 Task: Create Board Competitive Intelligence Platforms and Tools to Workspace Business Valuation Services. Create Board Brand Guidelines Review and Optimization to Workspace Business Valuation Services. Create Board Business Model Revenue Model Validation and Improvement to Workspace Business Valuation Services
Action: Mouse moved to (349, 77)
Screenshot: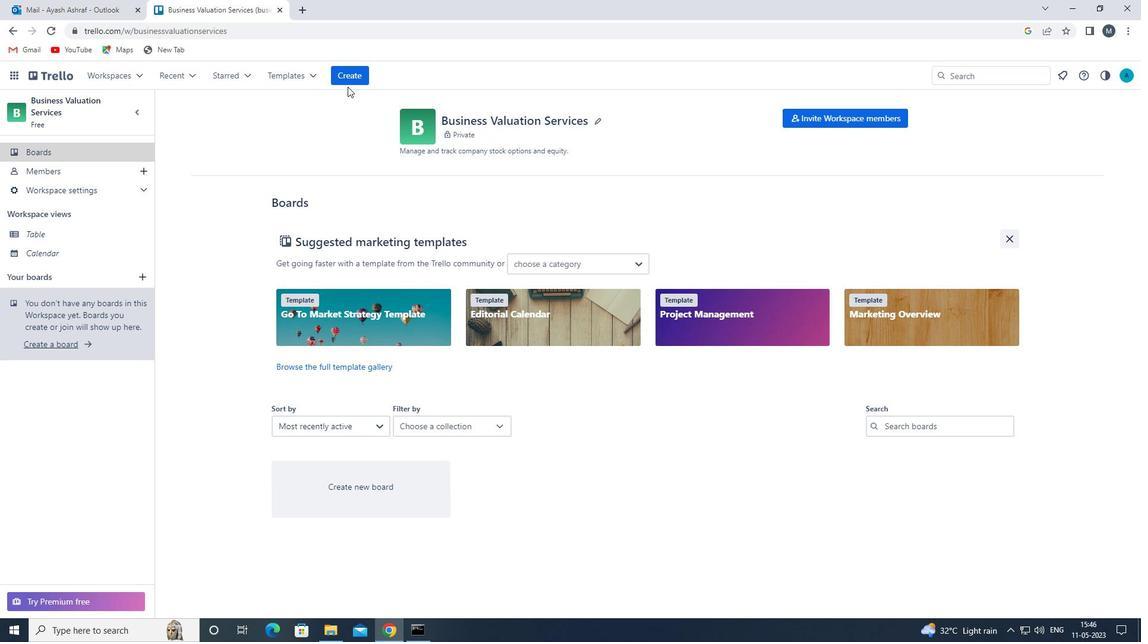 
Action: Mouse pressed left at (349, 77)
Screenshot: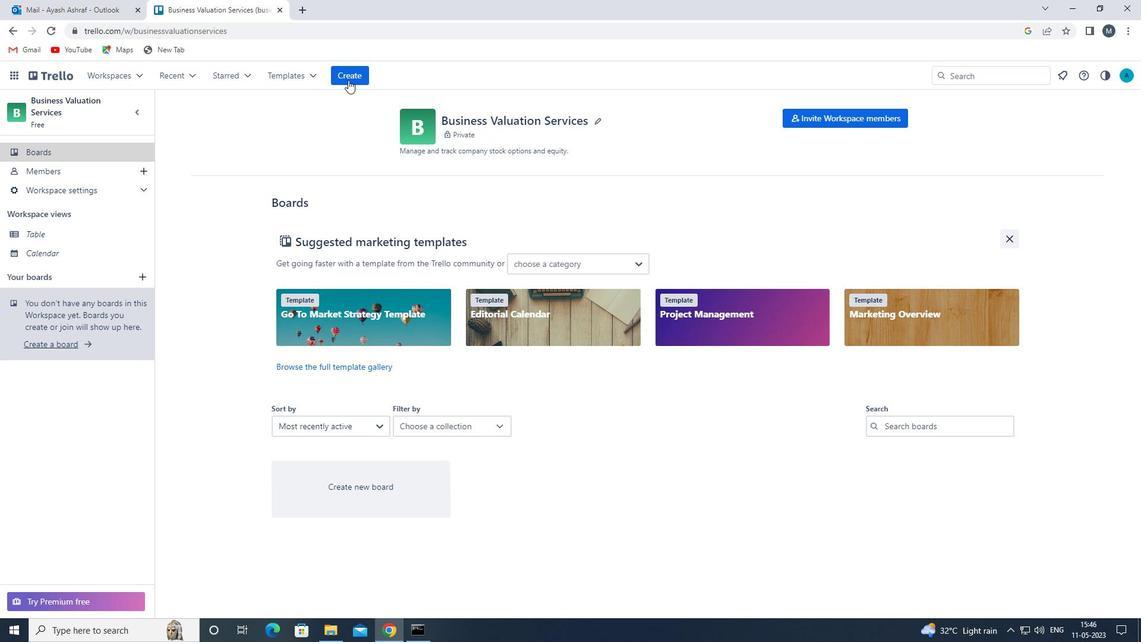 
Action: Mouse moved to (391, 102)
Screenshot: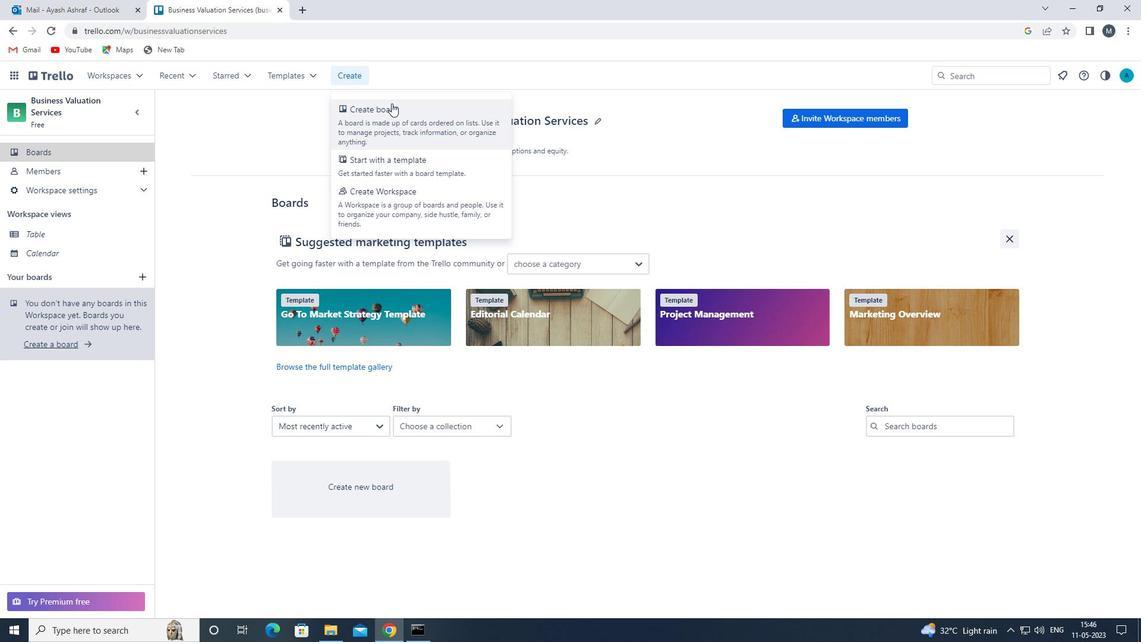 
Action: Mouse pressed left at (391, 102)
Screenshot: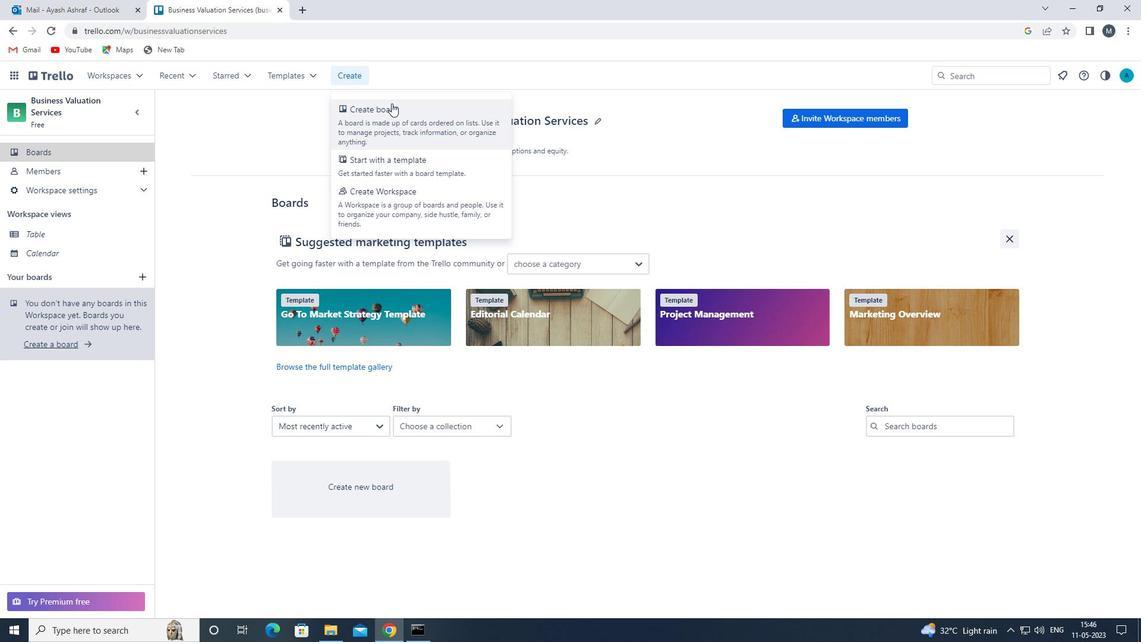 
Action: Mouse moved to (359, 297)
Screenshot: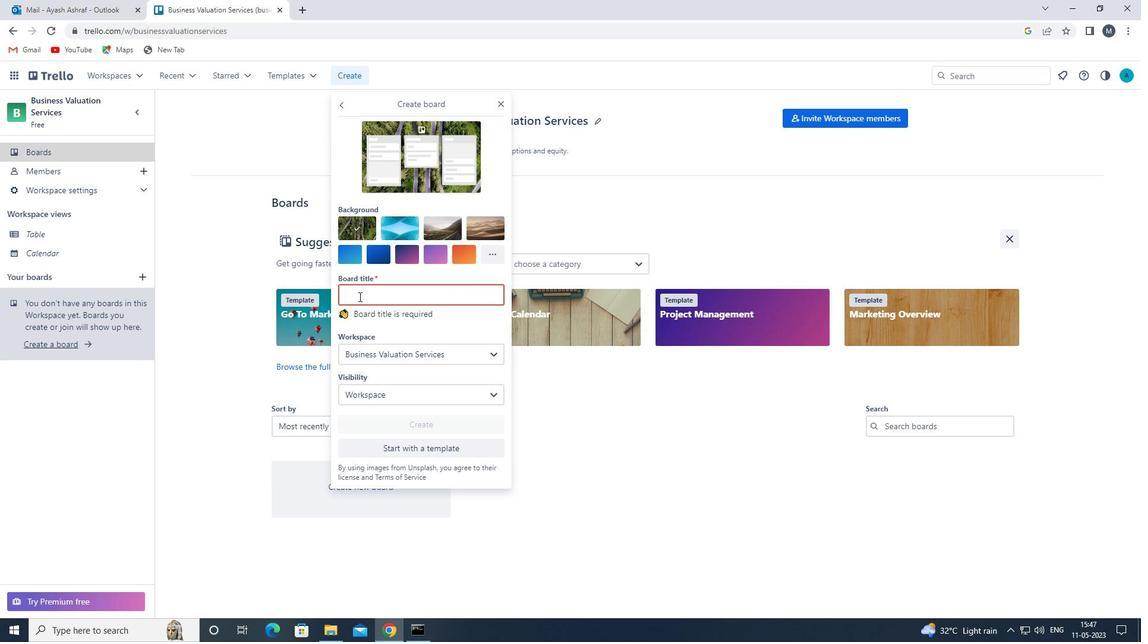 
Action: Mouse pressed left at (359, 297)
Screenshot: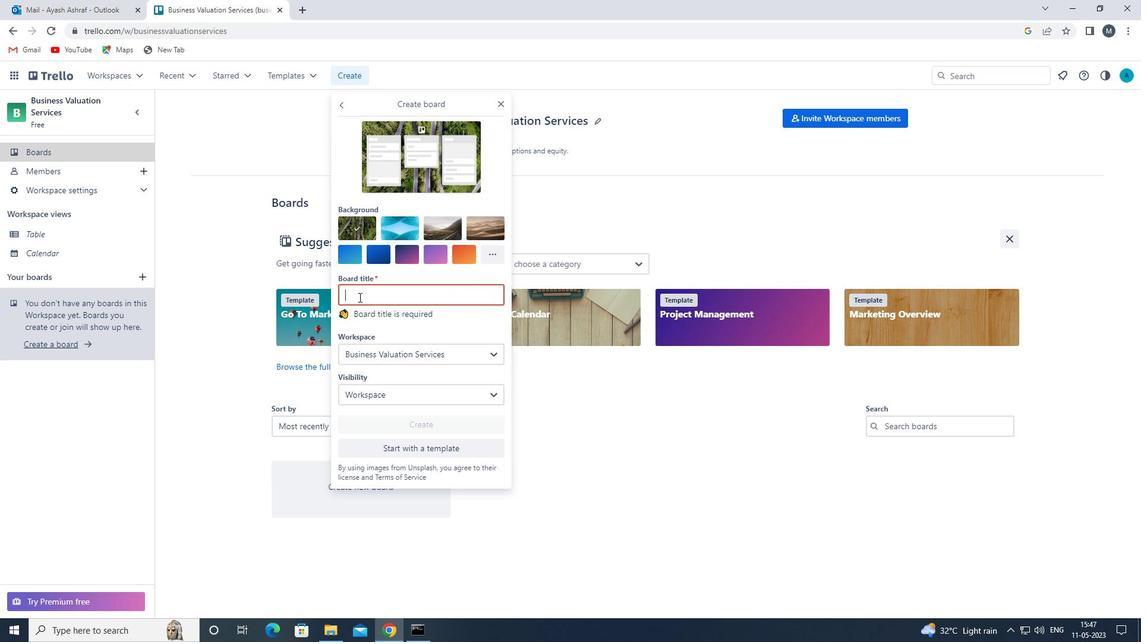 
Action: Key pressed <Key.shift>COMPETITIVE<Key.space><Key.shift>INTELLIGENCE<Key.space><Key.shift>PLATFORMS<Key.space>AND<Key.space><Key.shift>TOOLS
Screenshot: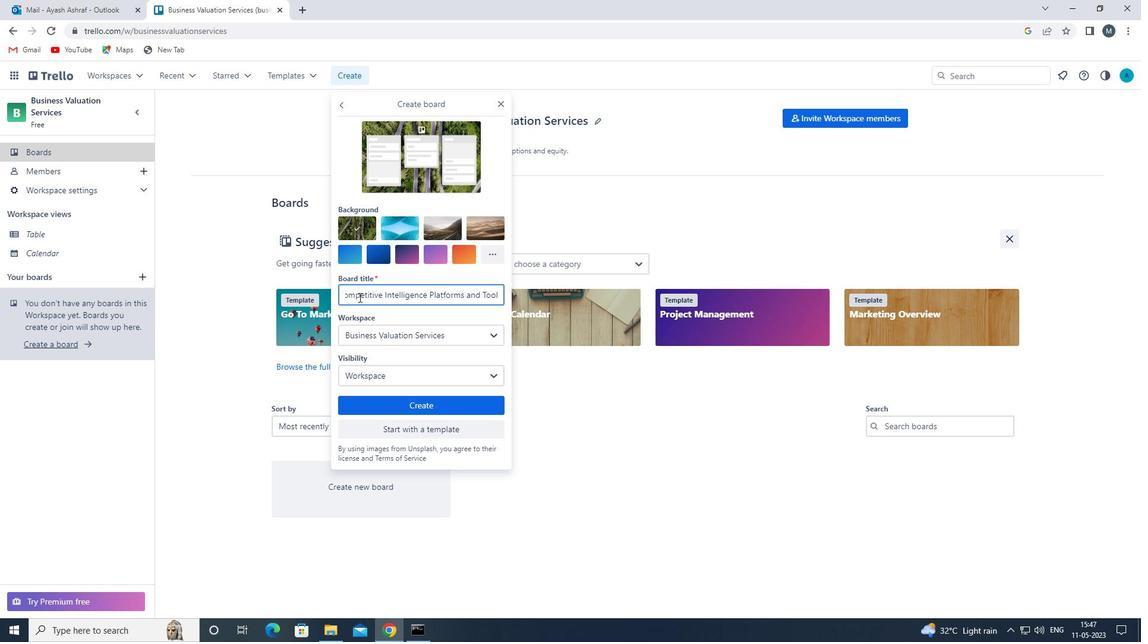 
Action: Mouse moved to (397, 400)
Screenshot: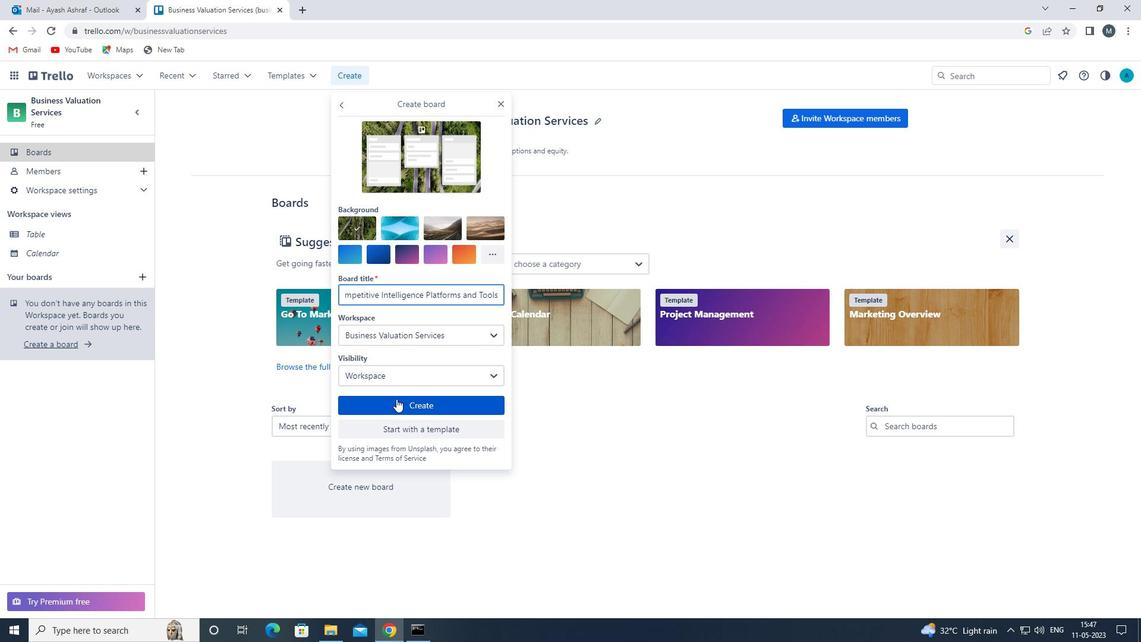
Action: Mouse pressed left at (397, 400)
Screenshot: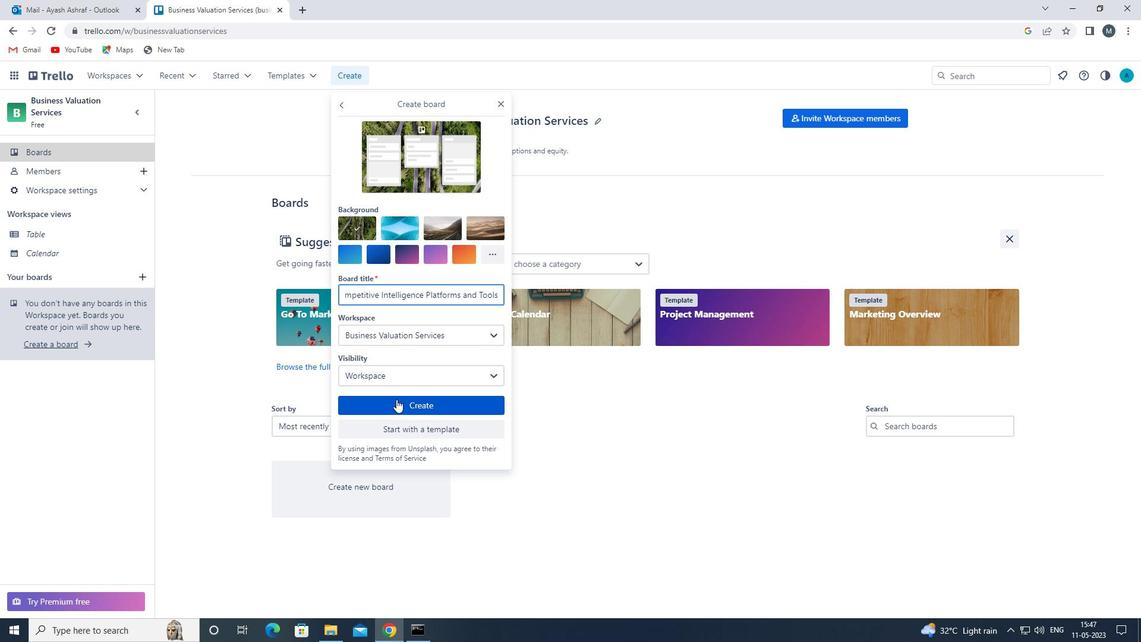
Action: Mouse moved to (346, 74)
Screenshot: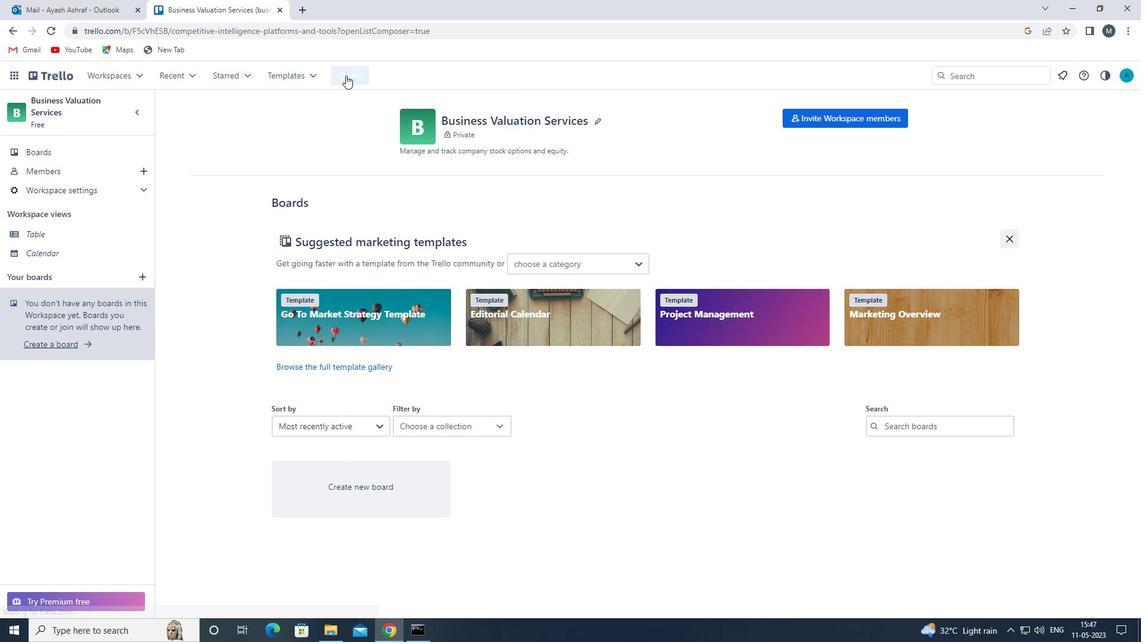 
Action: Mouse pressed left at (346, 74)
Screenshot: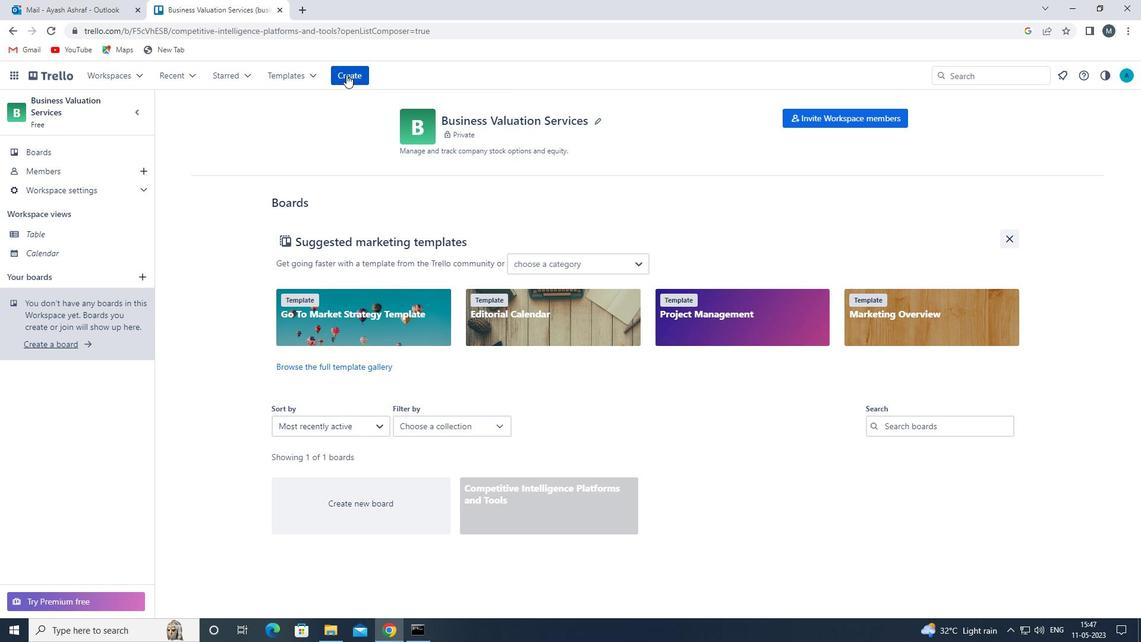 
Action: Mouse moved to (396, 118)
Screenshot: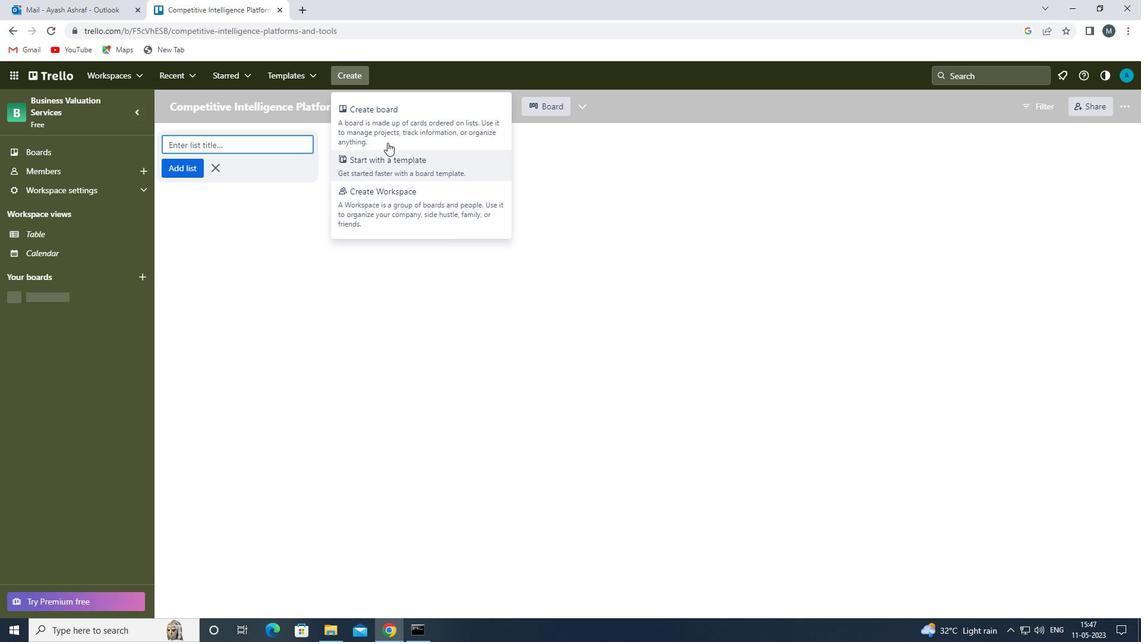
Action: Mouse pressed left at (396, 118)
Screenshot: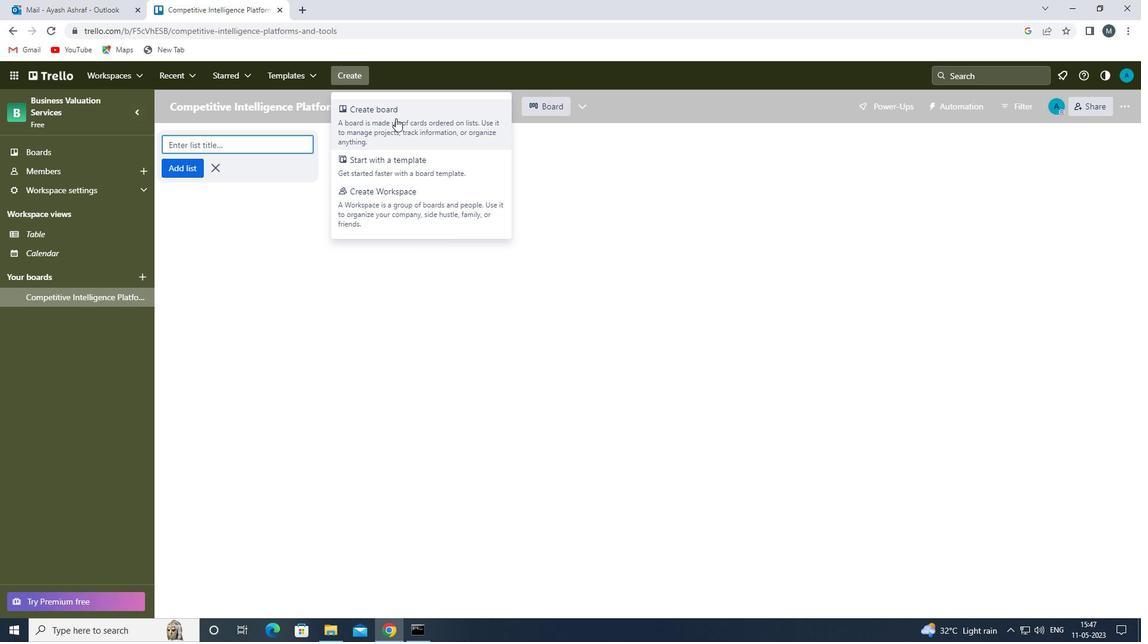 
Action: Mouse moved to (398, 299)
Screenshot: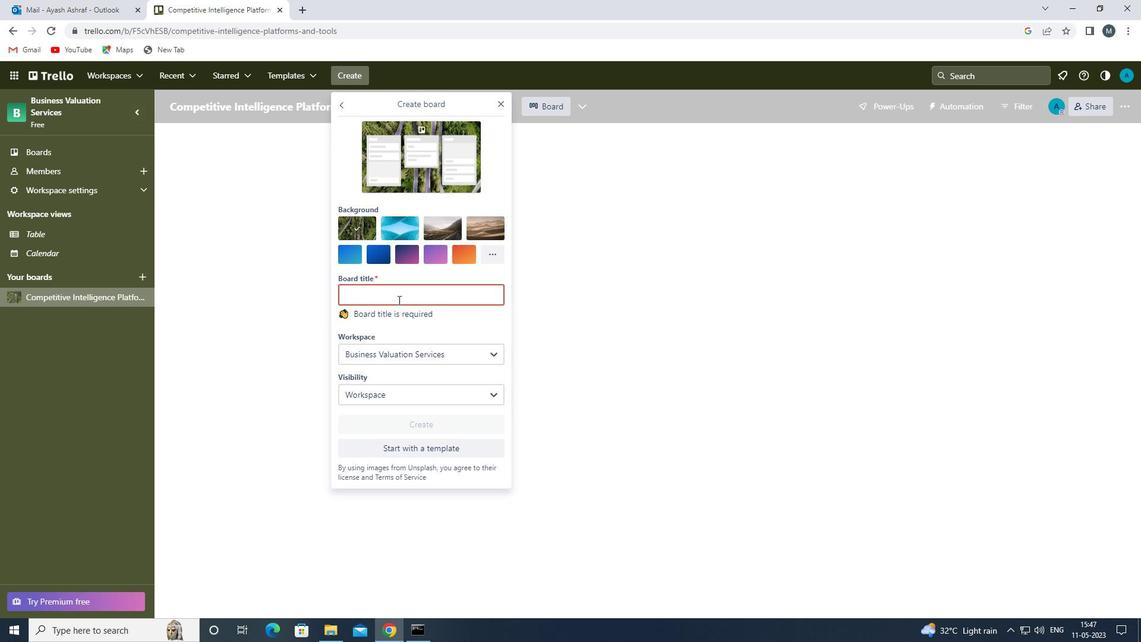 
Action: Mouse pressed left at (398, 299)
Screenshot: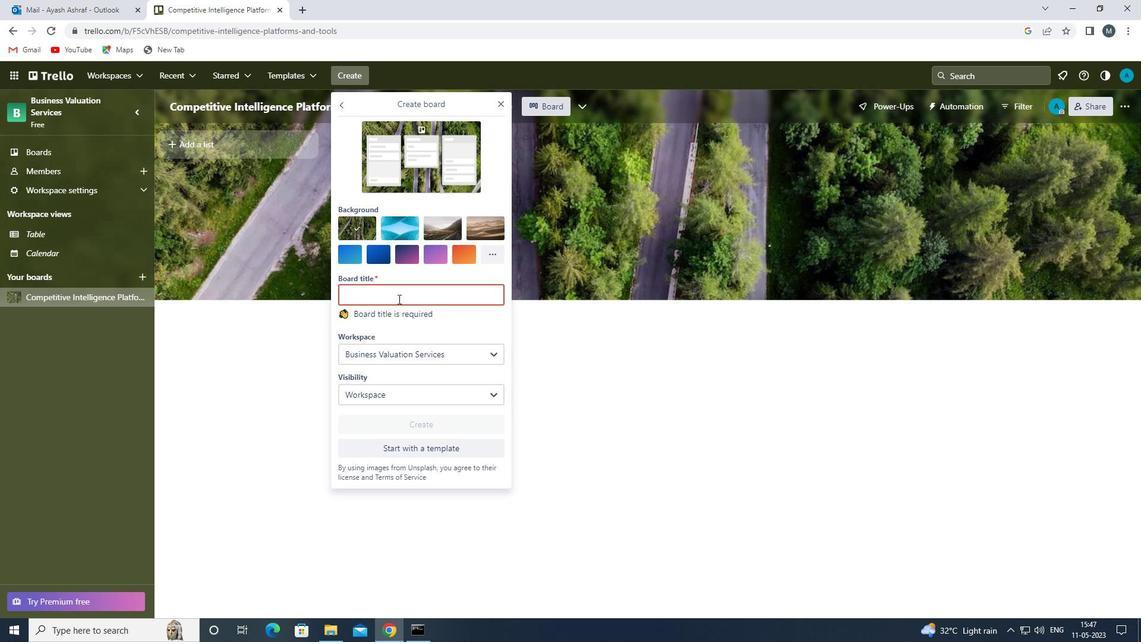 
Action: Key pressed <Key.shift>BRAND<Key.space><Key.shift>GUIDELINES<Key.space><Key.shift>REVIEW<Key.space>AND<Key.space><Key.shift>OPTIMIZATION<Key.space>
Screenshot: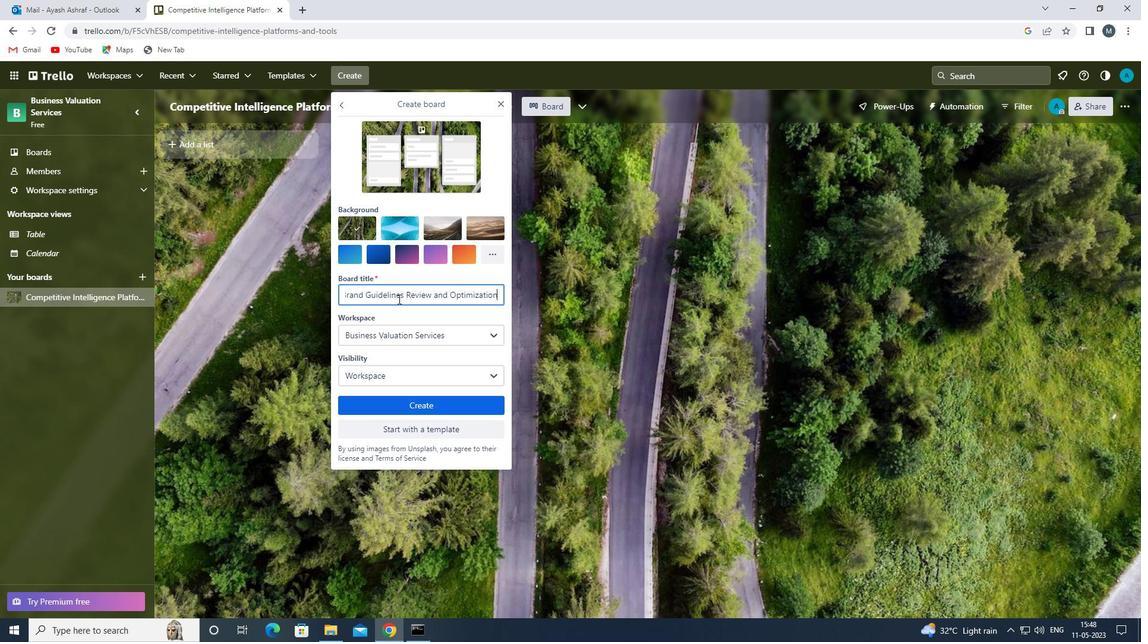 
Action: Mouse moved to (402, 405)
Screenshot: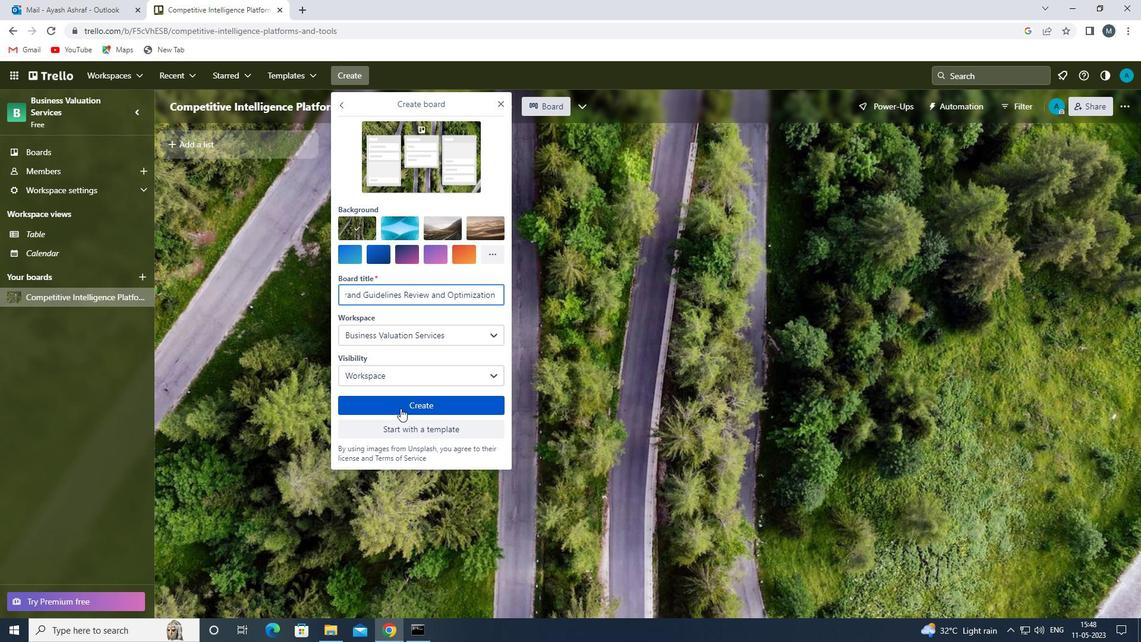 
Action: Mouse pressed left at (402, 405)
Screenshot: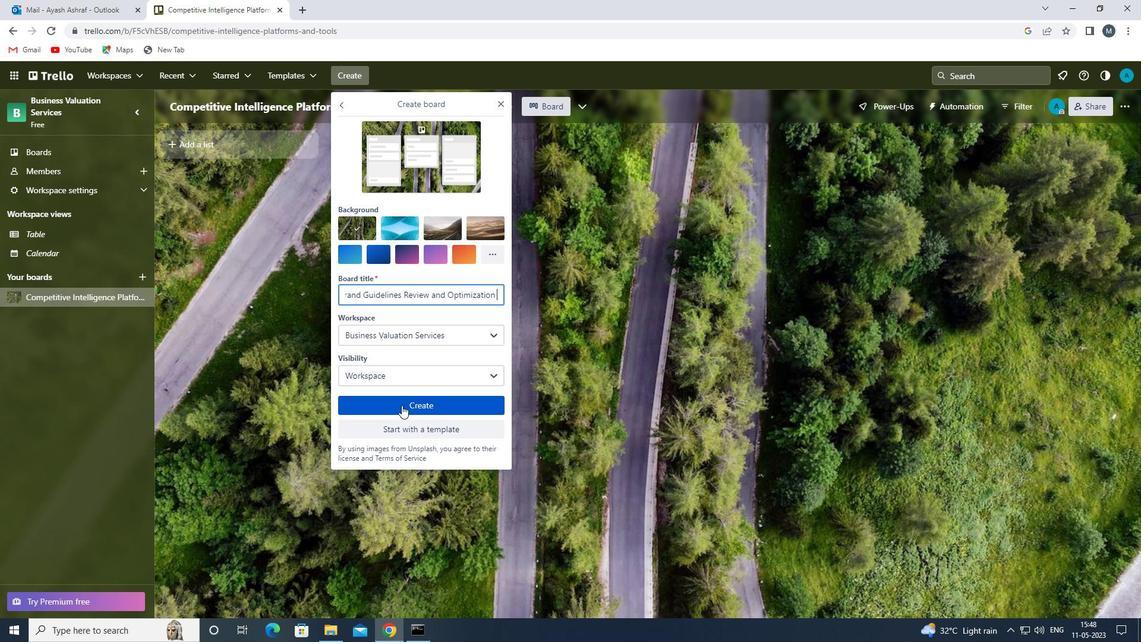 
Action: Mouse moved to (500, 102)
Screenshot: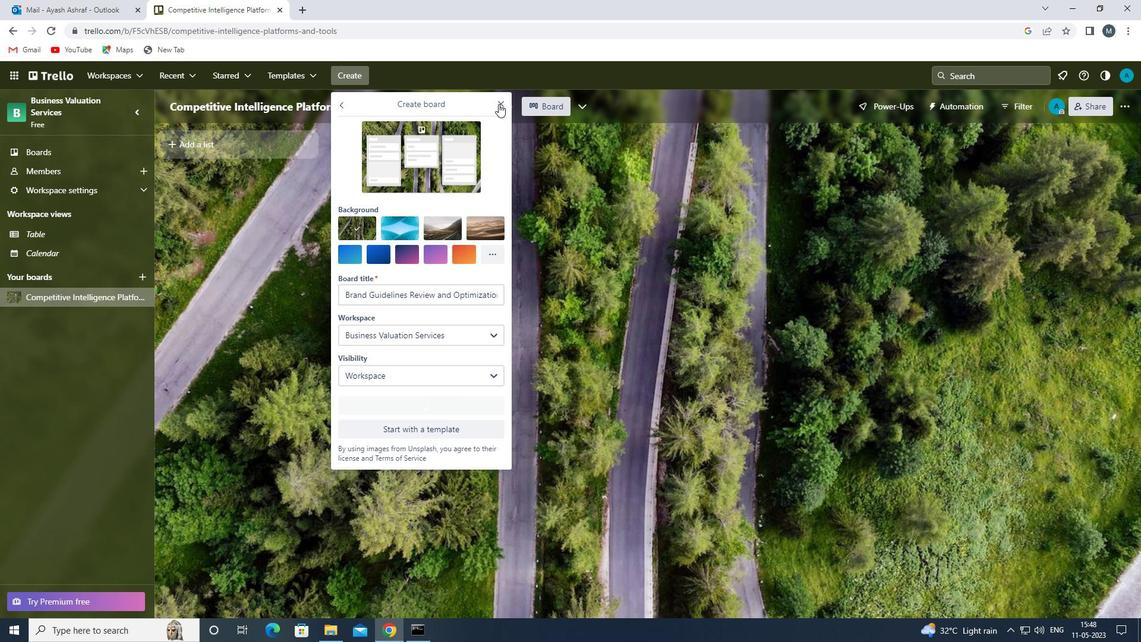 
Action: Mouse pressed left at (500, 102)
Screenshot: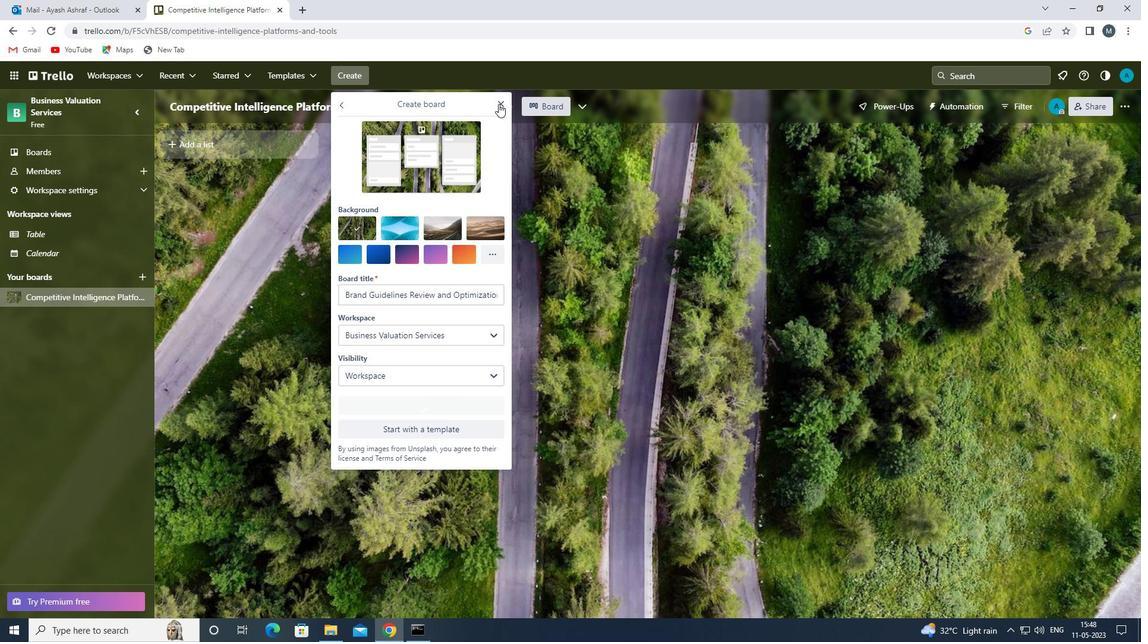 
Action: Mouse moved to (357, 78)
Screenshot: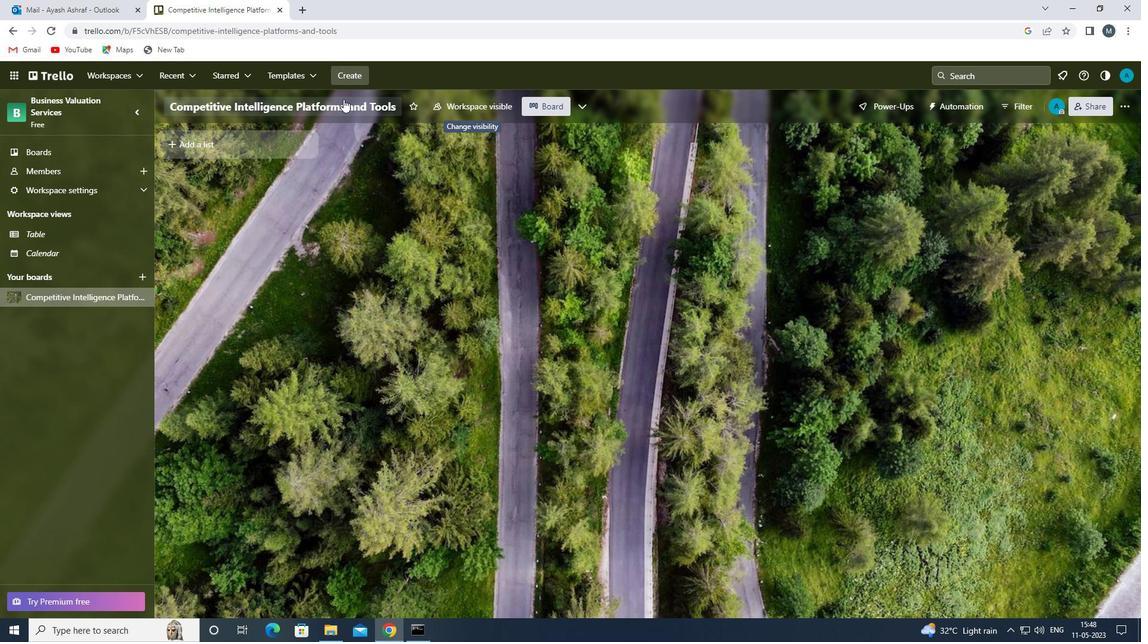 
Action: Mouse pressed left at (357, 78)
Screenshot: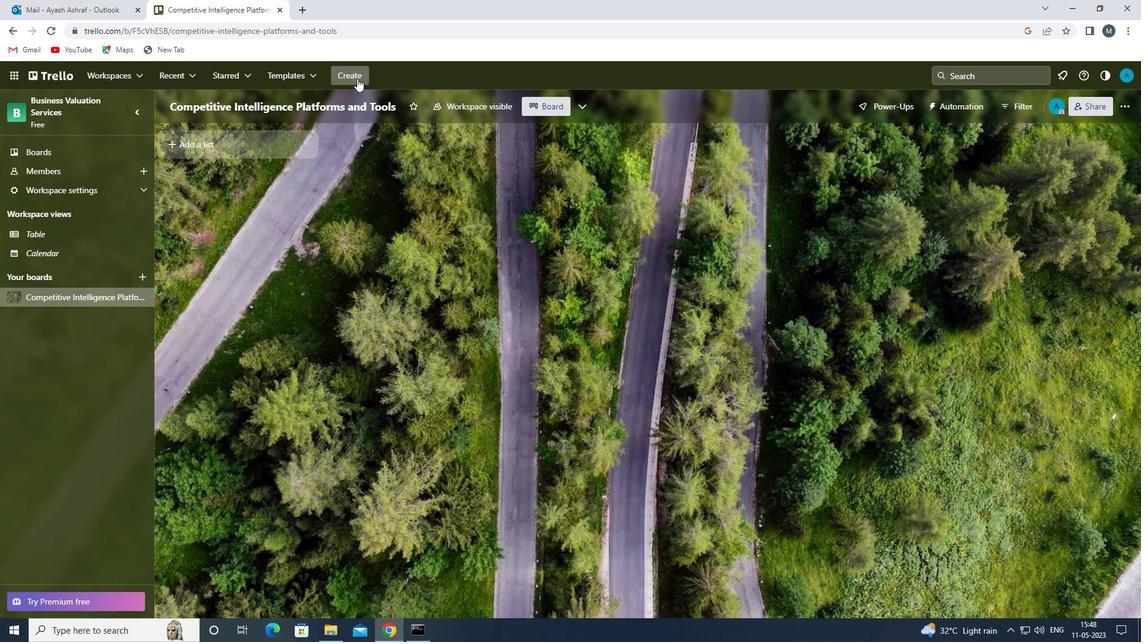 
Action: Mouse moved to (375, 204)
Screenshot: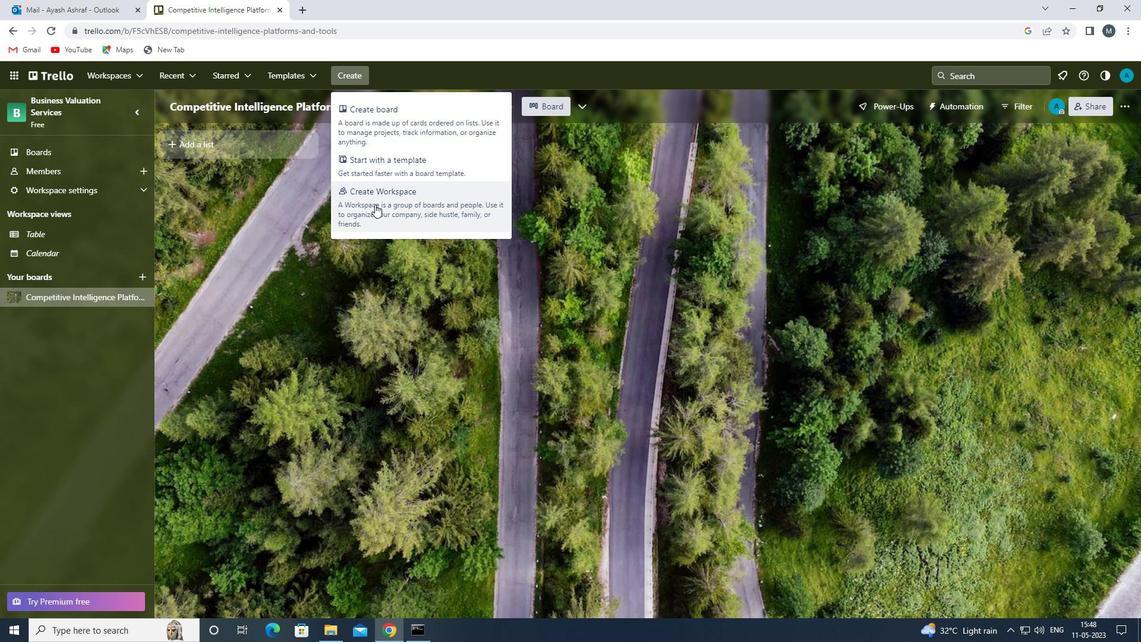 
Action: Mouse pressed left at (375, 204)
Screenshot: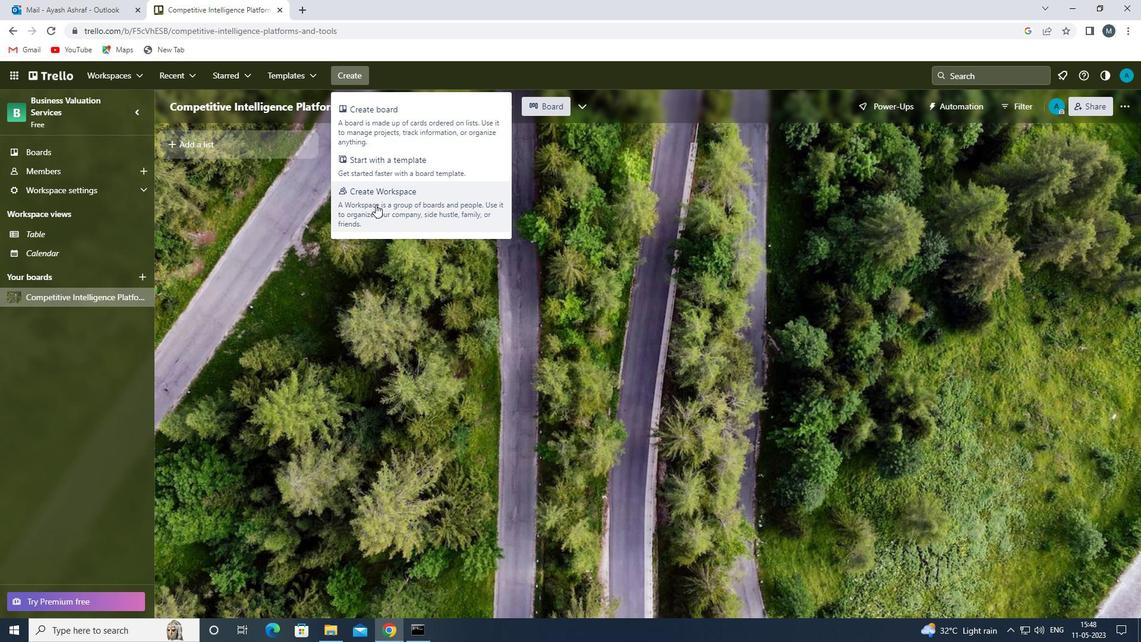 
Action: Mouse moved to (192, 261)
Screenshot: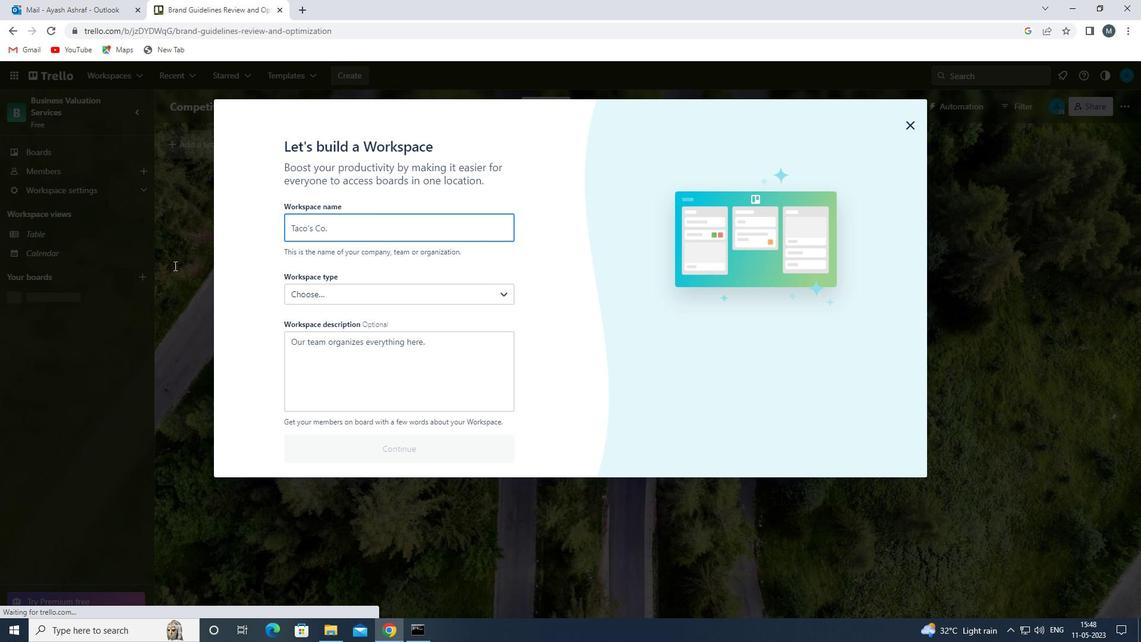 
Action: Mouse pressed left at (192, 261)
Screenshot: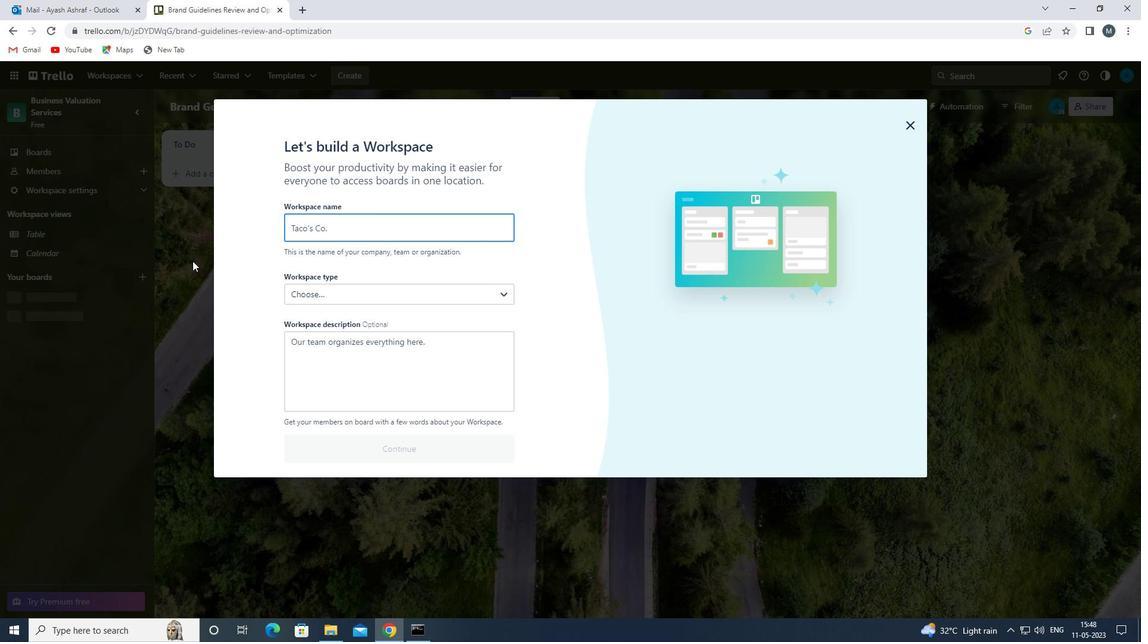 
Action: Mouse moved to (341, 76)
Screenshot: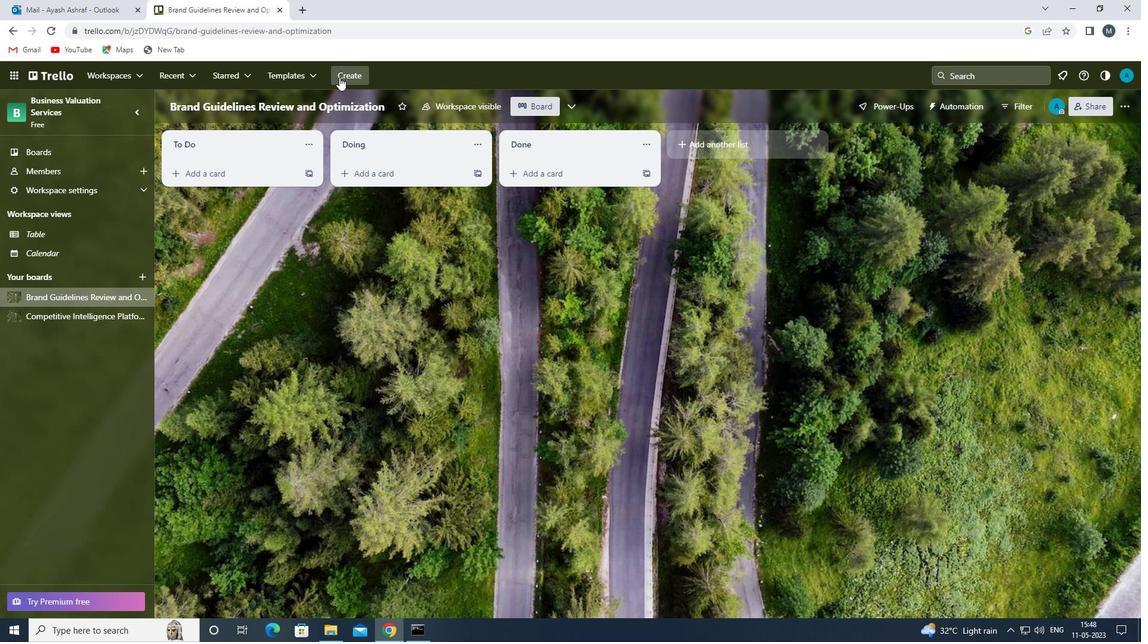 
Action: Mouse pressed left at (341, 76)
Screenshot: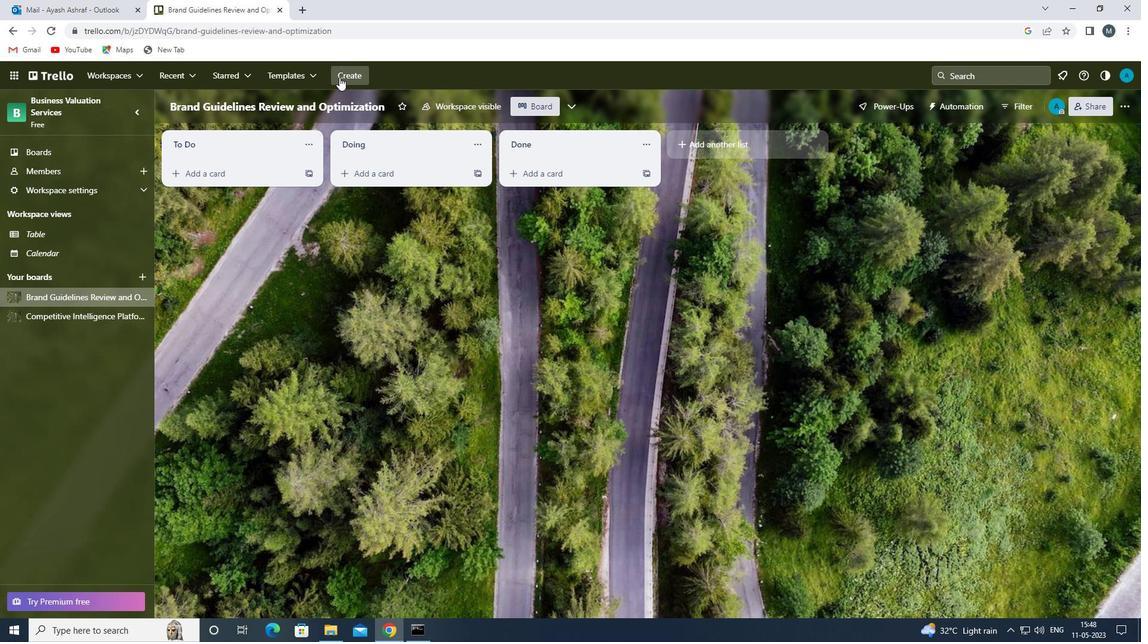 
Action: Mouse moved to (405, 118)
Screenshot: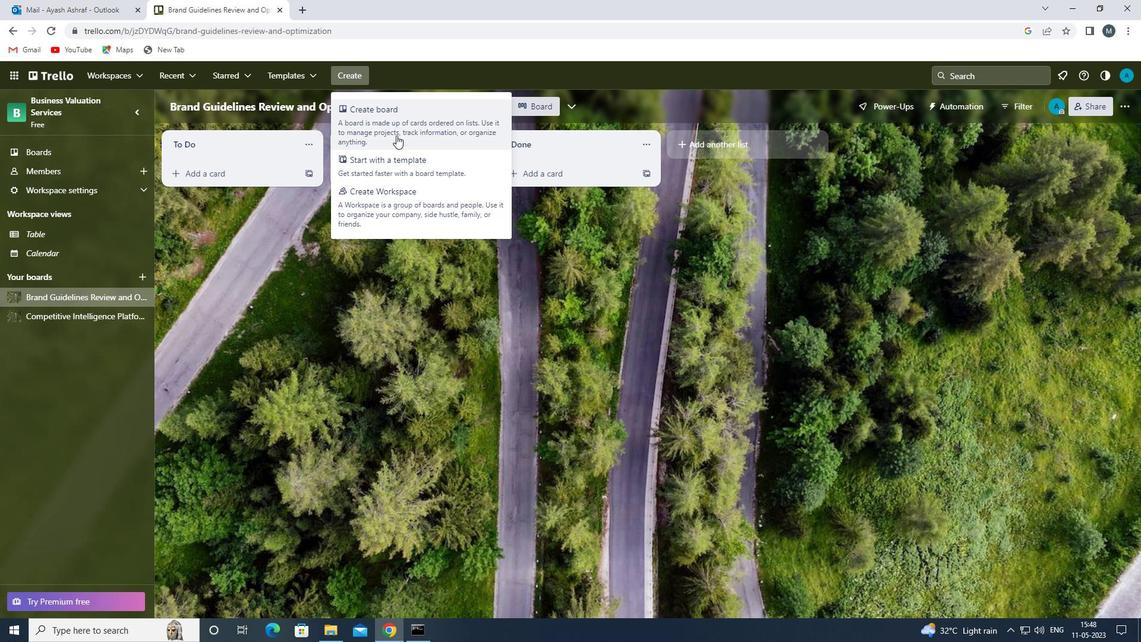 
Action: Mouse pressed left at (405, 118)
Screenshot: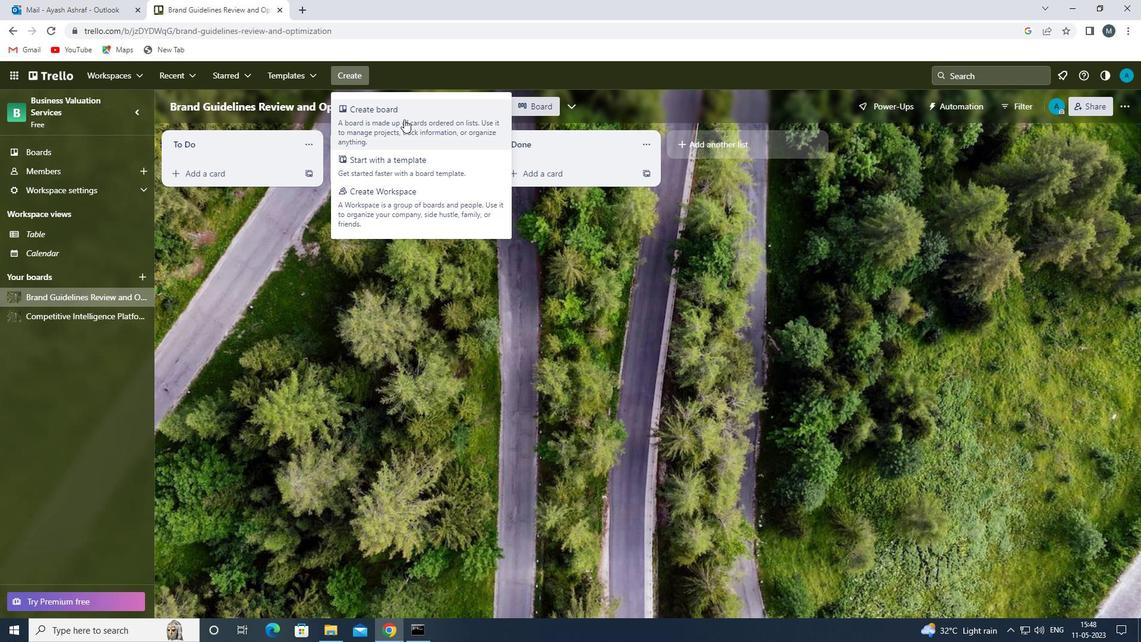 
Action: Mouse moved to (399, 297)
Screenshot: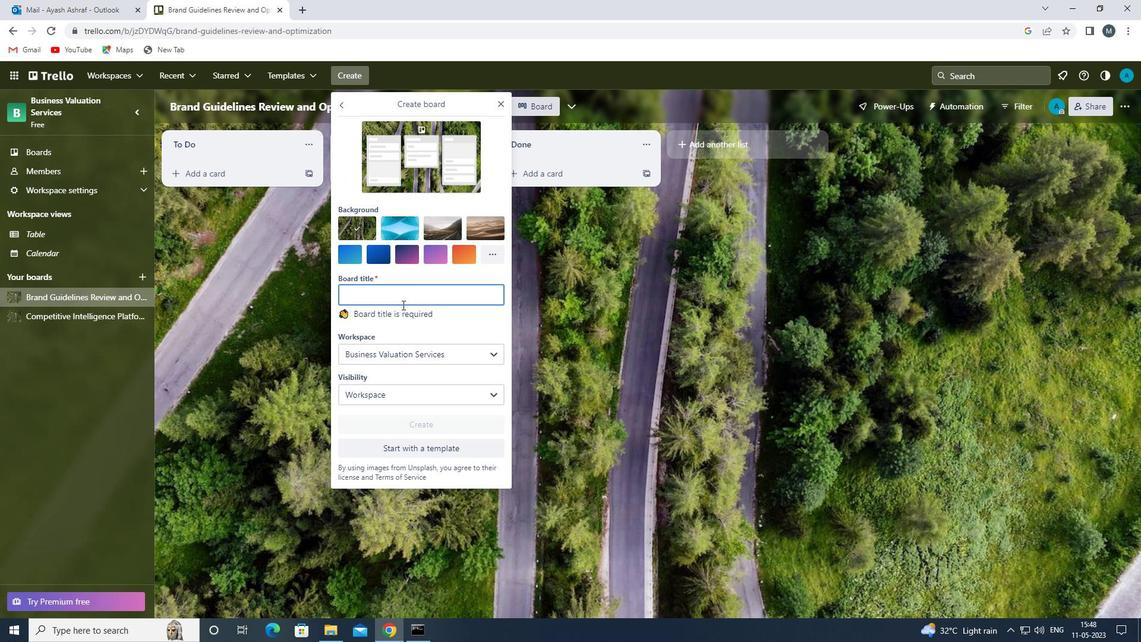
Action: Mouse pressed left at (399, 297)
Screenshot: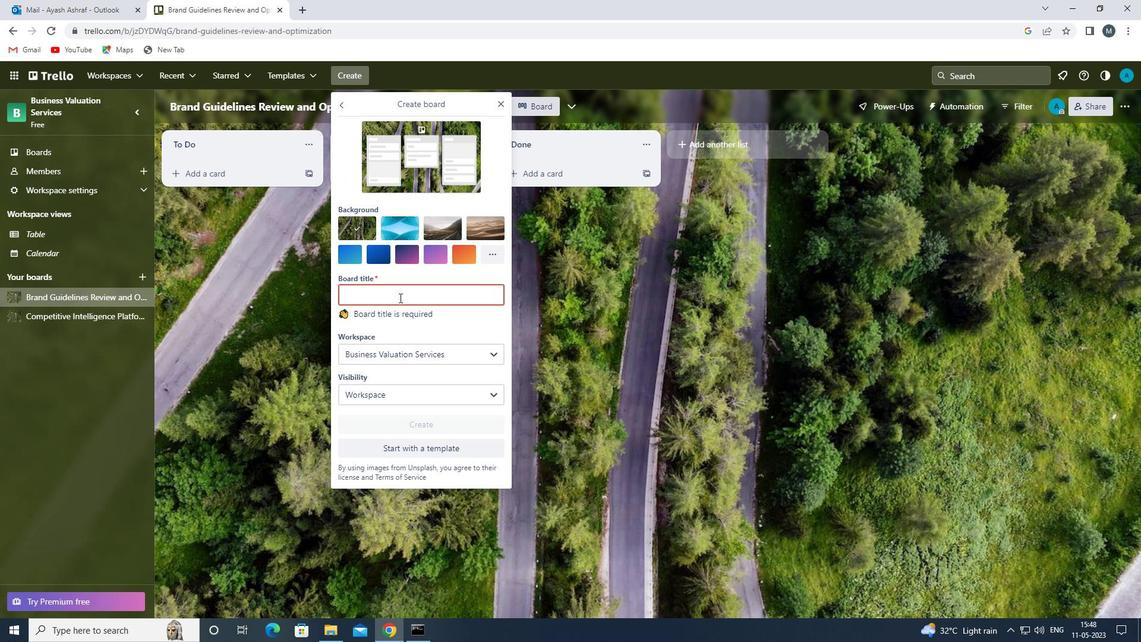 
Action: Key pressed <Key.shift>BUSINESS<Key.space><Key.shift>MODEL<Key.space><Key.shift>REVENUE<Key.space><Key.shift>MODEL<Key.space><Key.shift>VALIDATION<Key.space>AND<Key.space><Key.shift><Key.shift>IMPROVEMEB<Key.backspace>NT<Key.space>
Screenshot: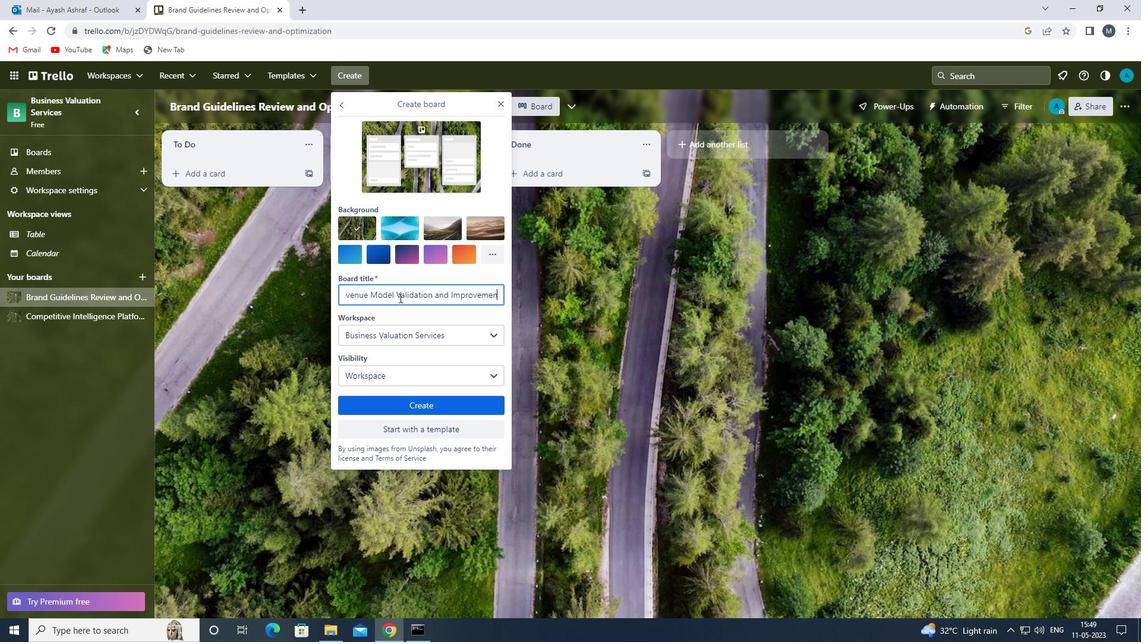 
Action: Mouse moved to (406, 402)
Screenshot: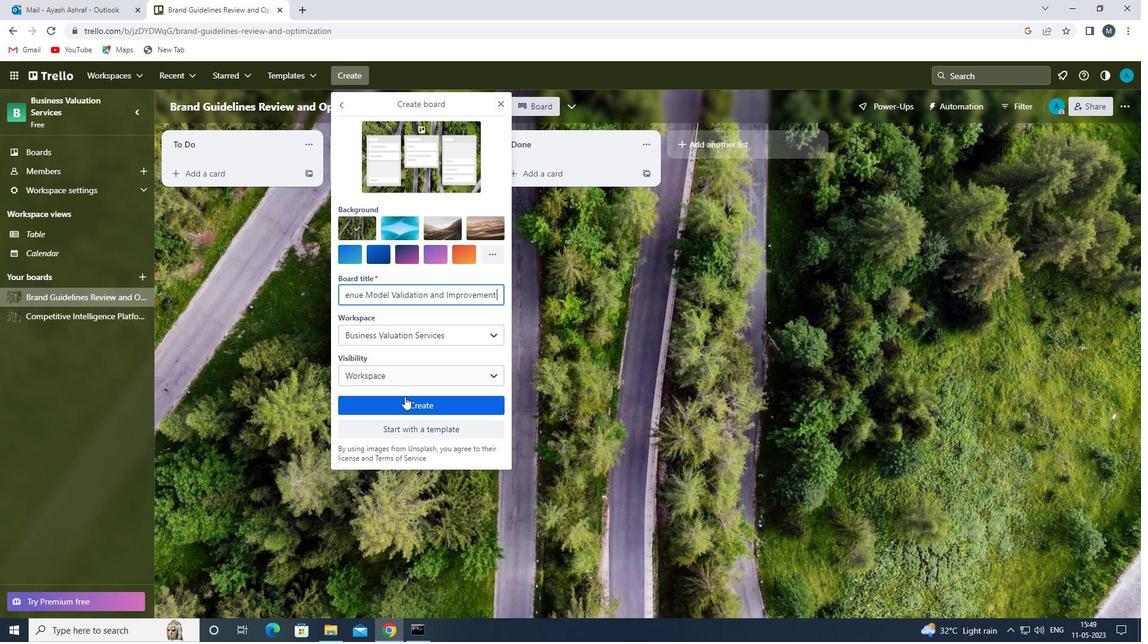 
Action: Mouse pressed left at (406, 402)
Screenshot: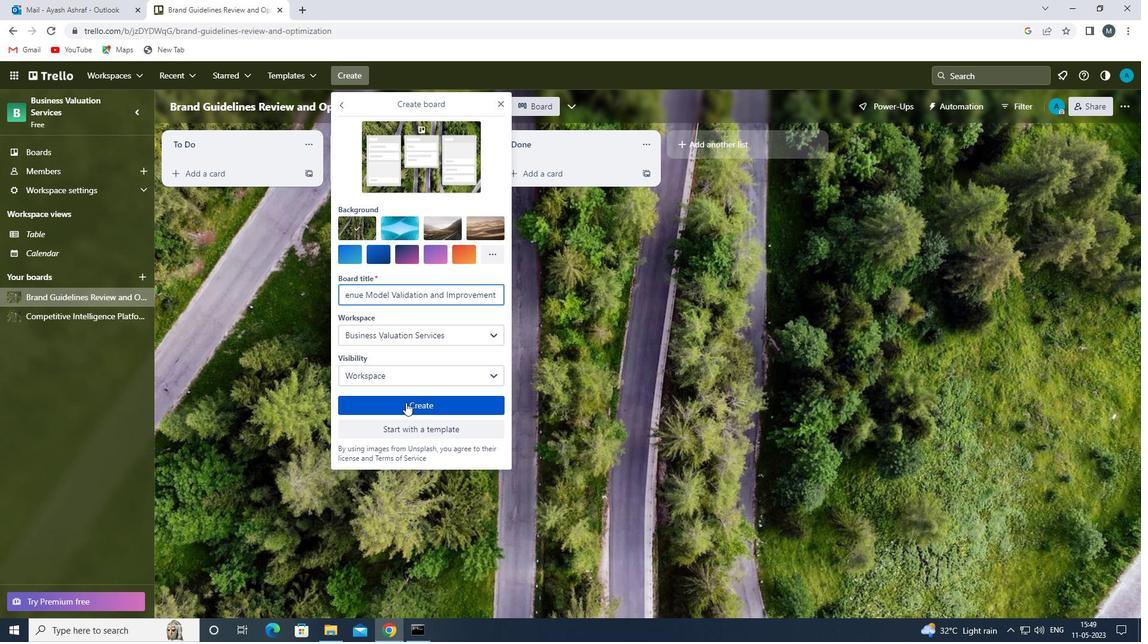 
Action: Mouse moved to (373, 127)
Screenshot: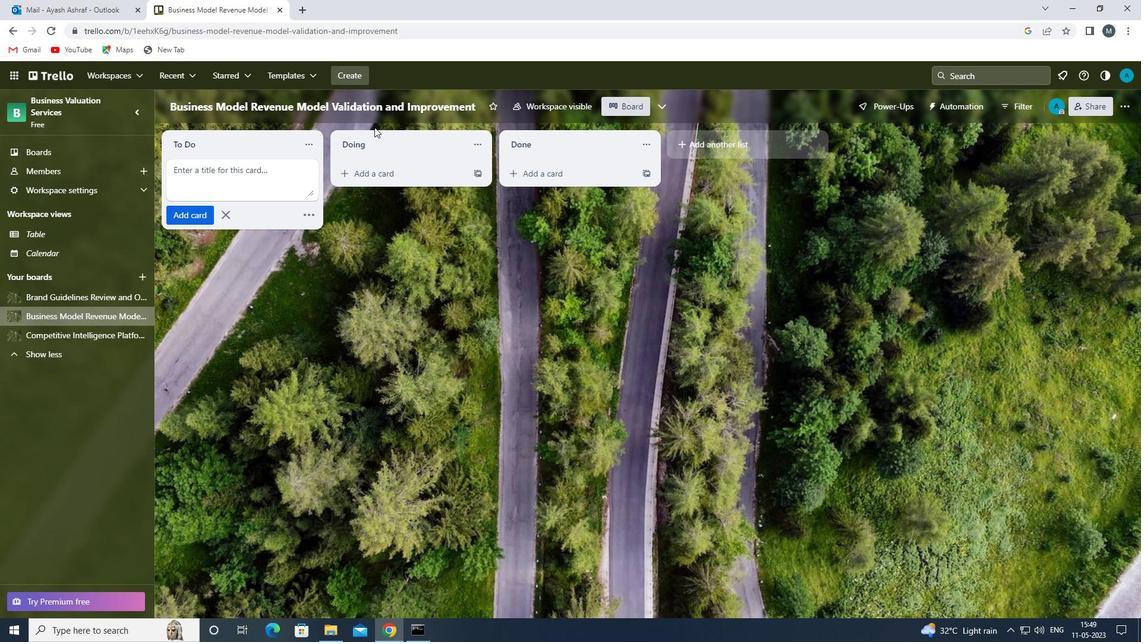 
